 Task: Create board using template mise-en-place personal productivity system.
Action: Mouse moved to (283, 81)
Screenshot: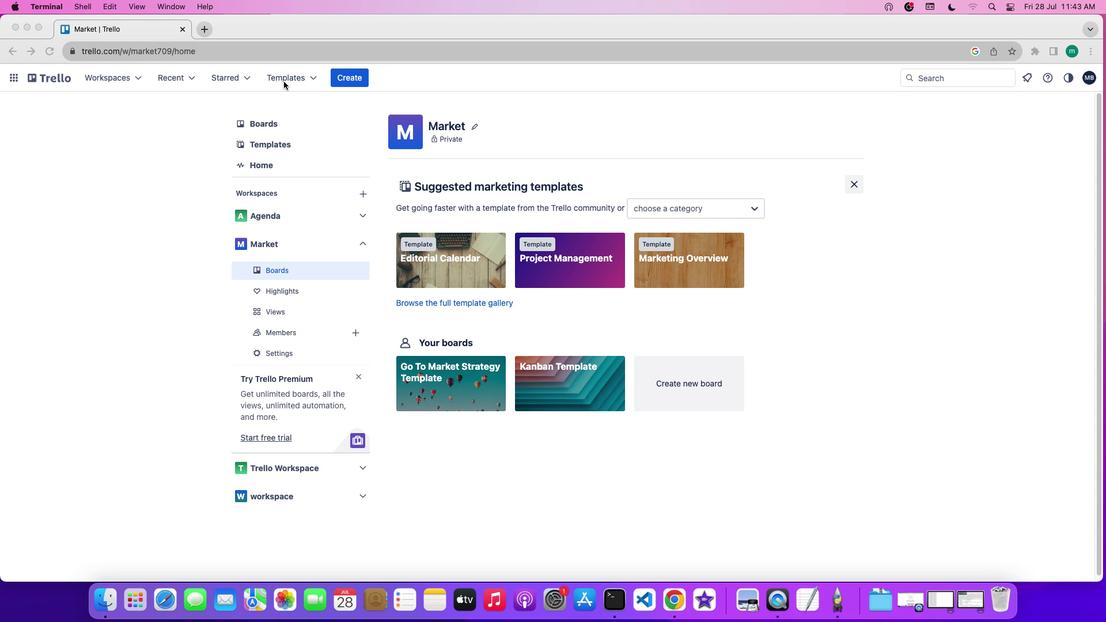
Action: Mouse pressed left at (283, 81)
Screenshot: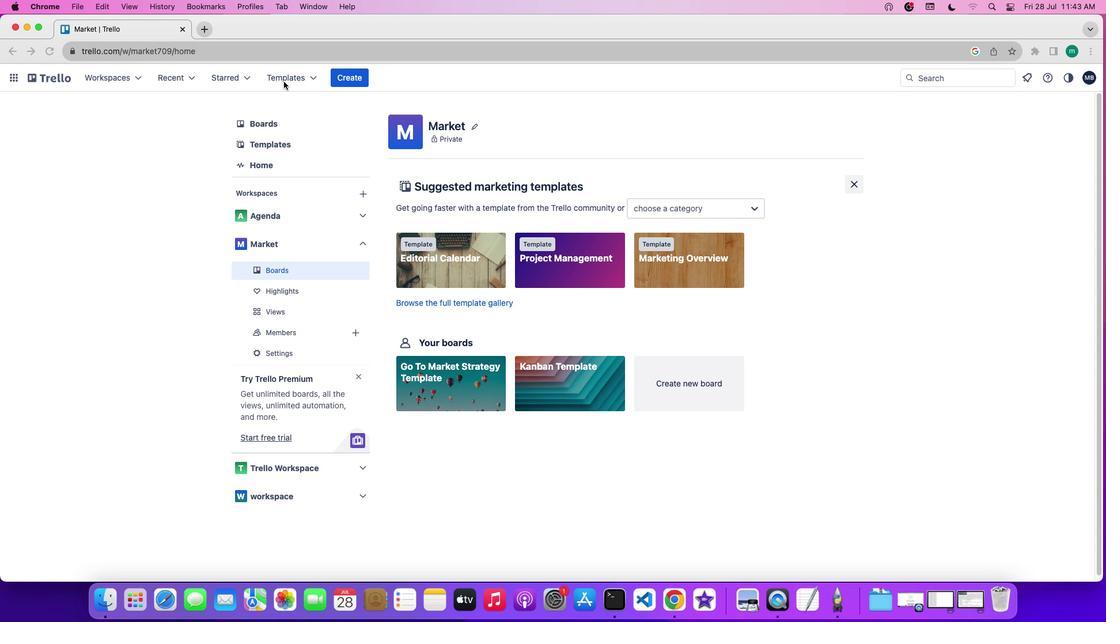 
Action: Mouse pressed left at (283, 81)
Screenshot: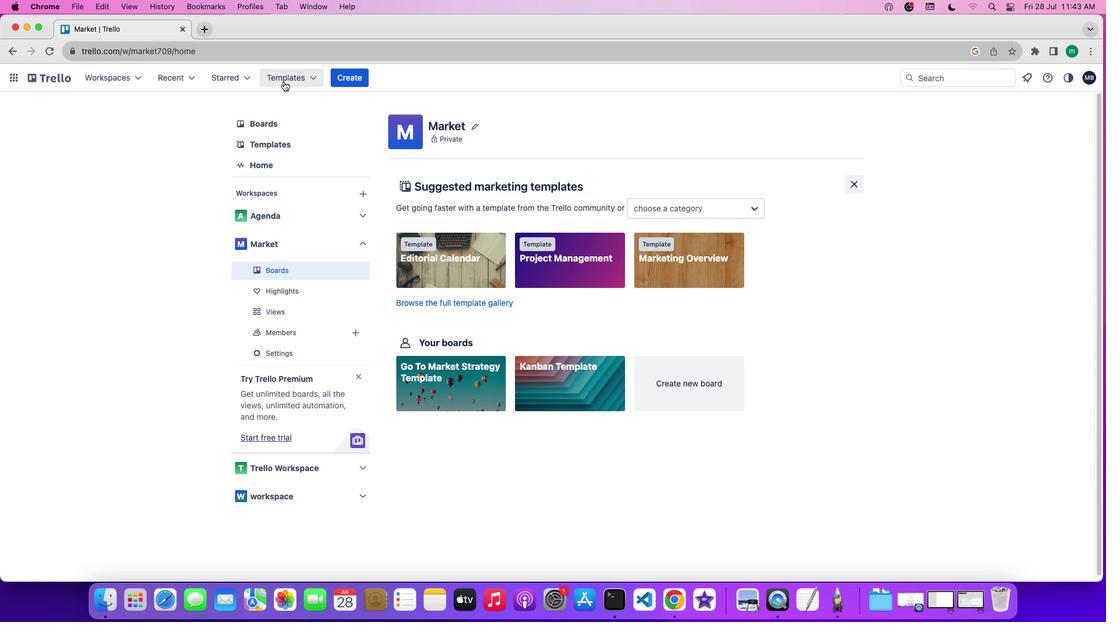 
Action: Mouse moved to (317, 287)
Screenshot: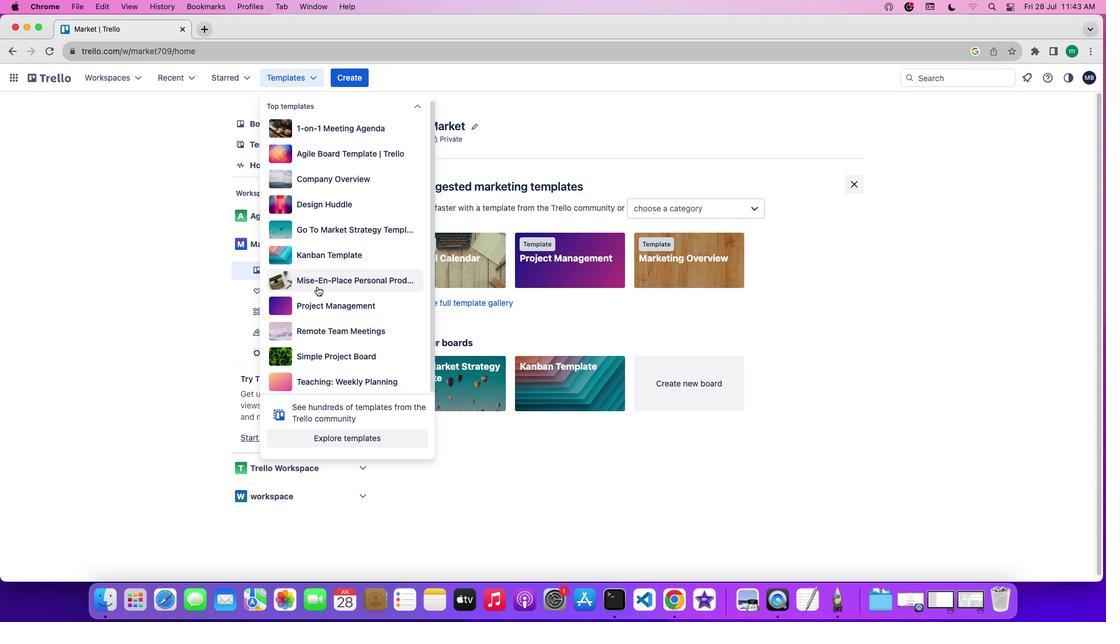 
Action: Mouse pressed left at (317, 287)
Screenshot: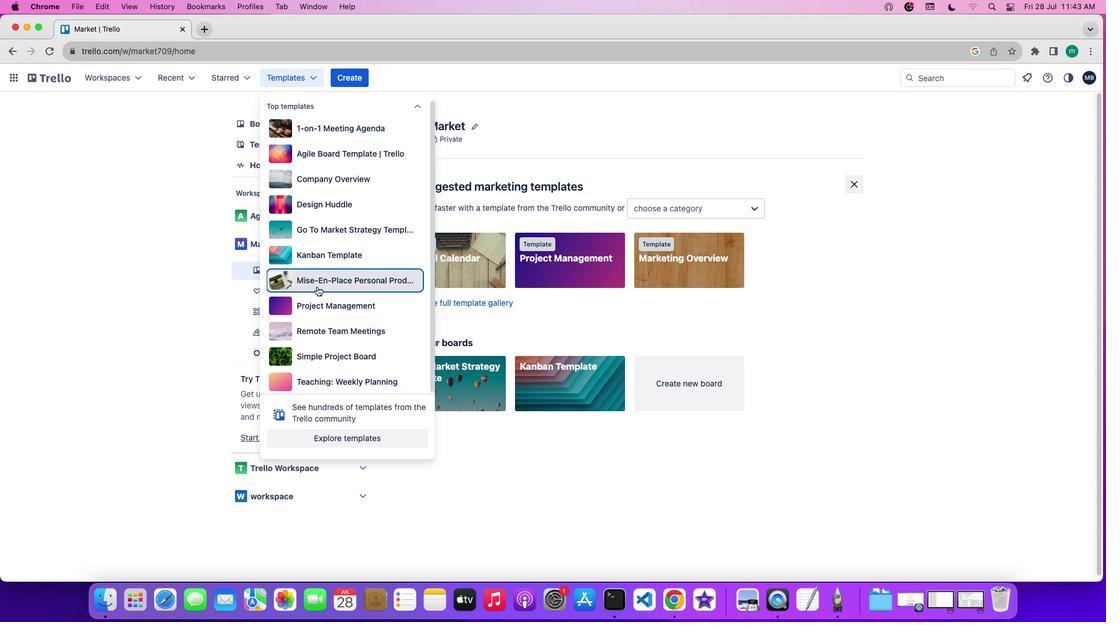 
Action: Mouse moved to (366, 368)
Screenshot: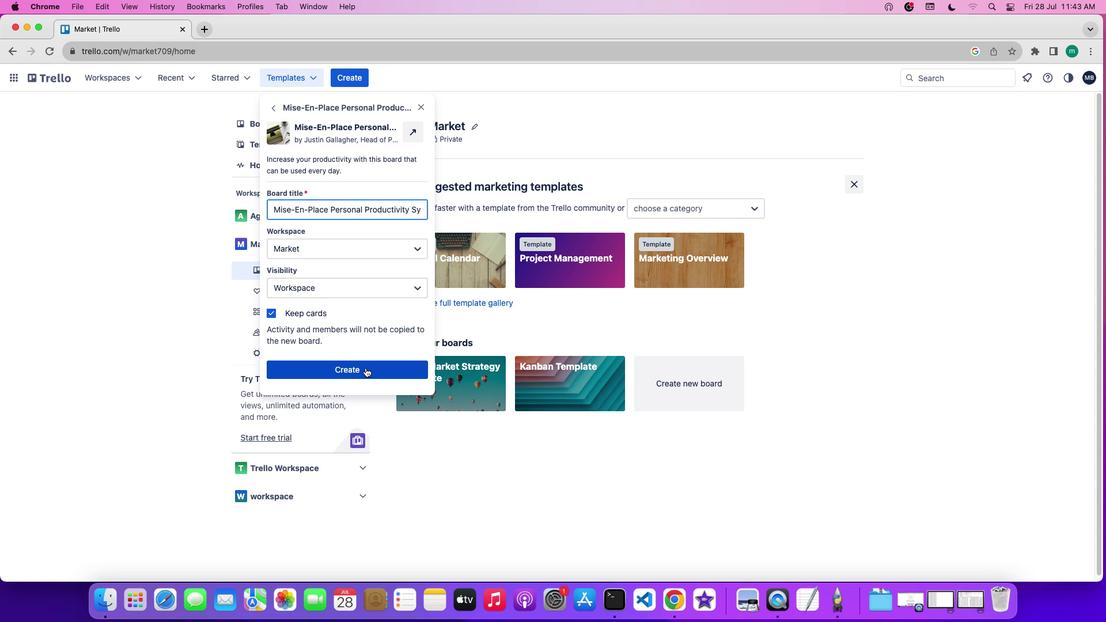 
Action: Mouse pressed left at (366, 368)
Screenshot: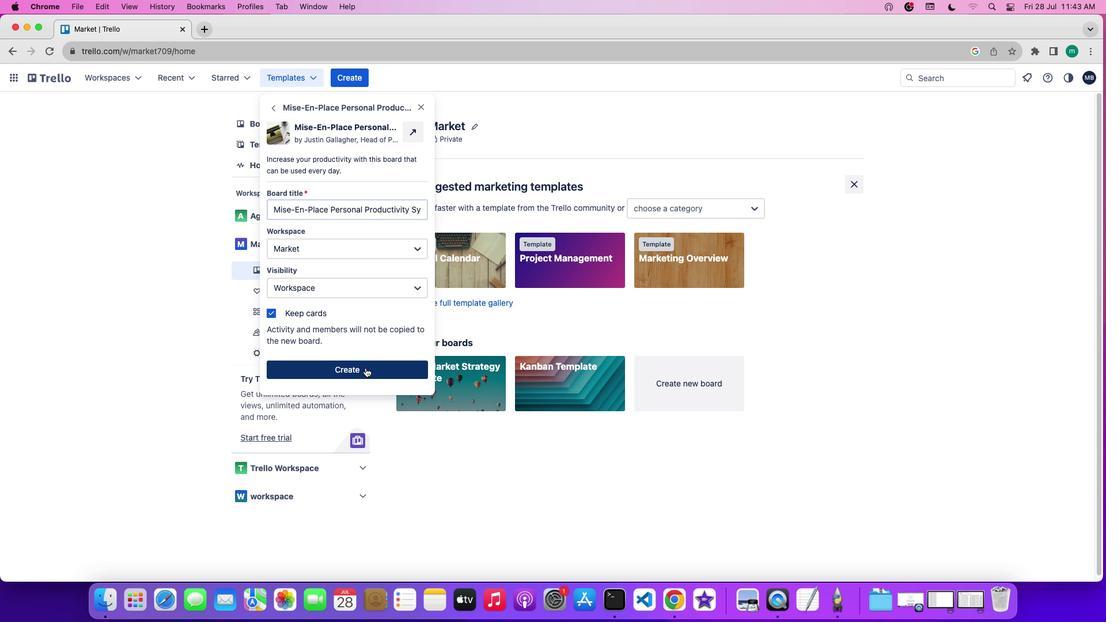 
